 Task: Filter courses by subject and topic,"Data Science".
Action: Mouse moved to (333, 82)
Screenshot: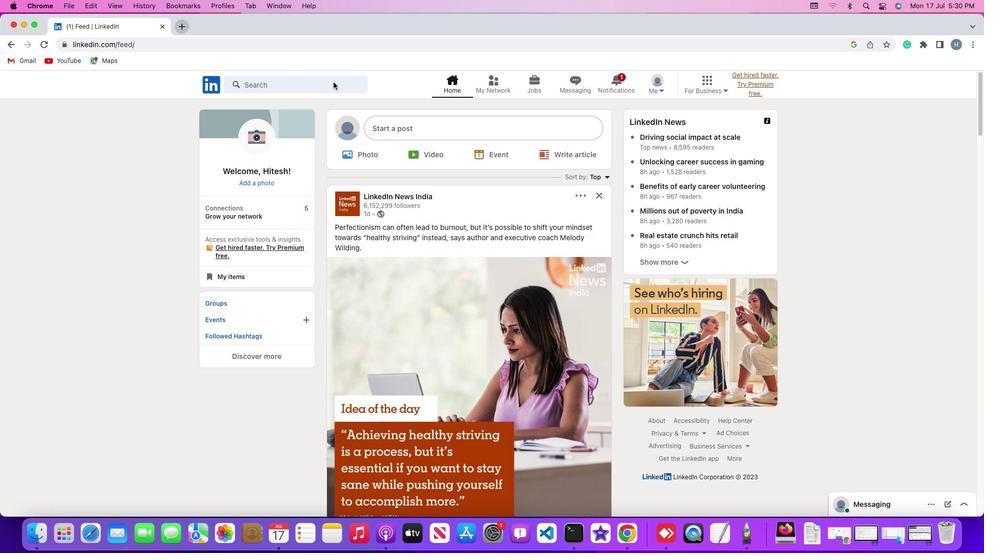 
Action: Mouse pressed left at (333, 82)
Screenshot: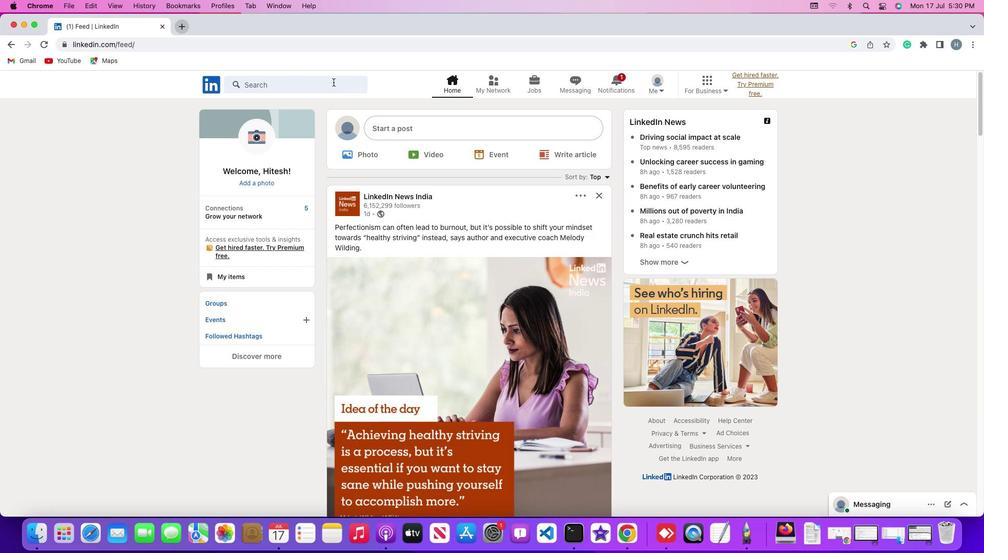 
Action: Mouse pressed left at (333, 82)
Screenshot: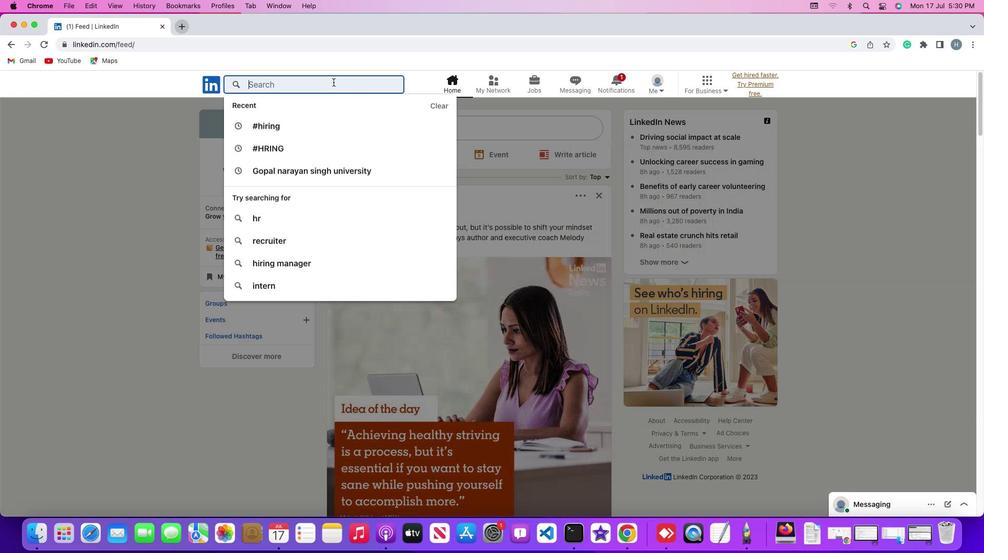 
Action: Key pressed Key.shift'#''h''i''r''i''n''g'Key.enter
Screenshot: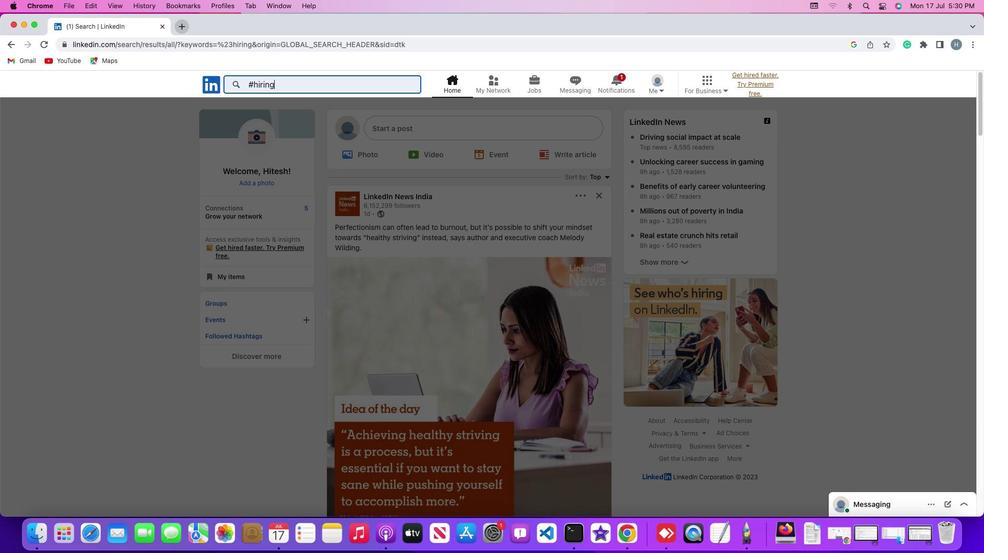 
Action: Mouse moved to (546, 113)
Screenshot: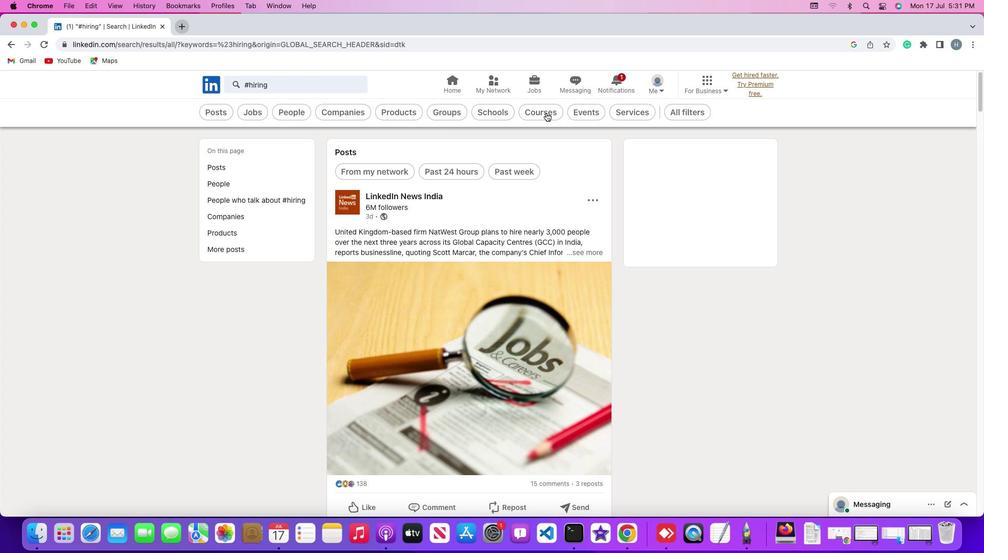 
Action: Mouse pressed left at (546, 113)
Screenshot: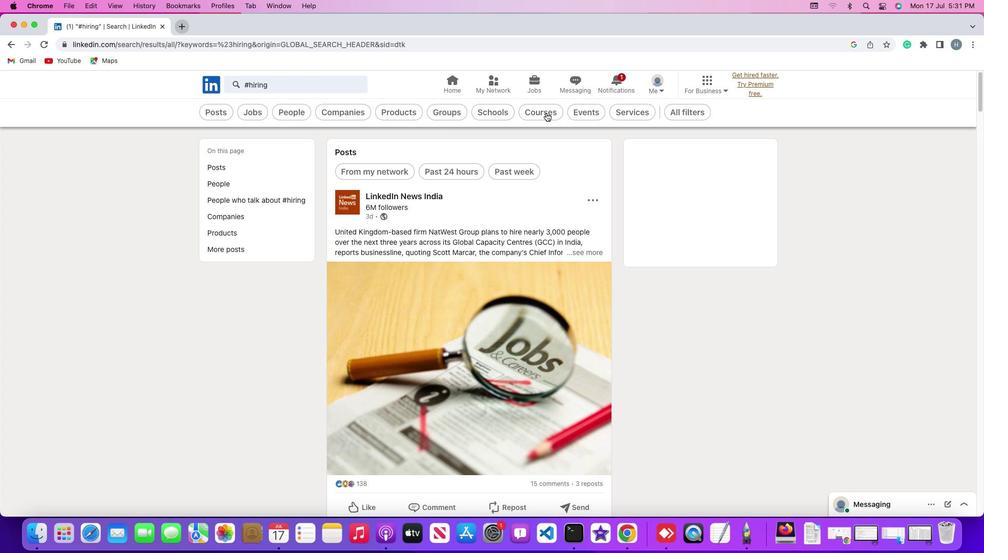 
Action: Mouse moved to (445, 111)
Screenshot: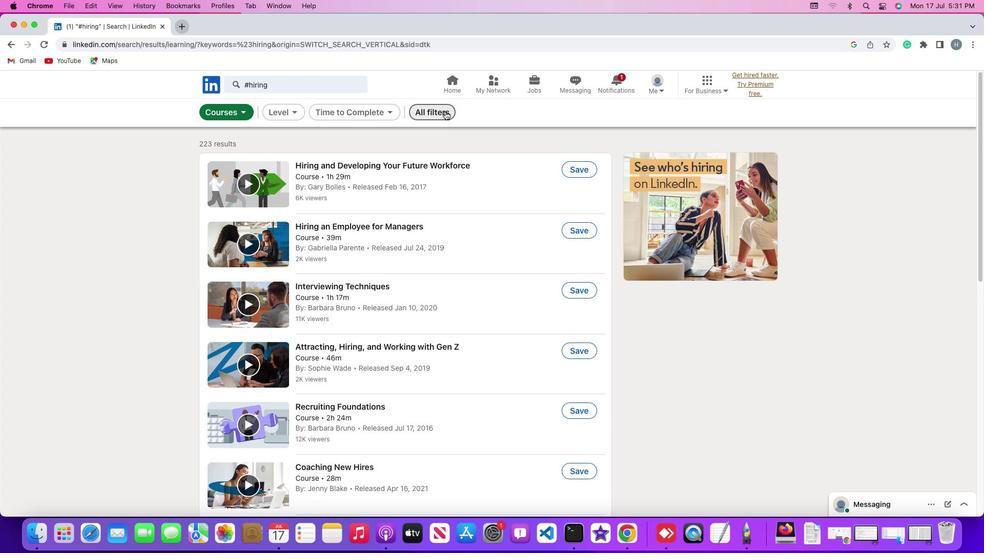 
Action: Mouse pressed left at (445, 111)
Screenshot: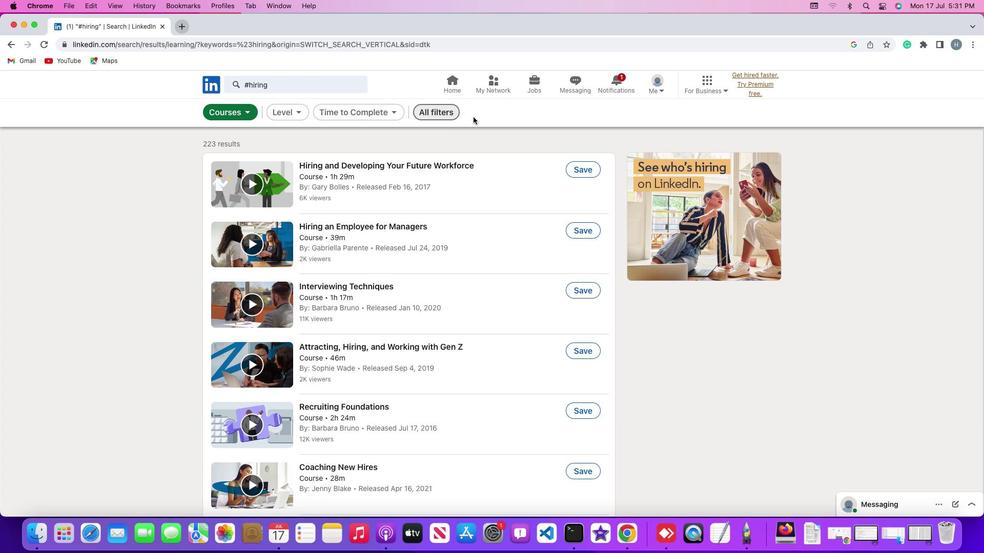 
Action: Mouse moved to (799, 407)
Screenshot: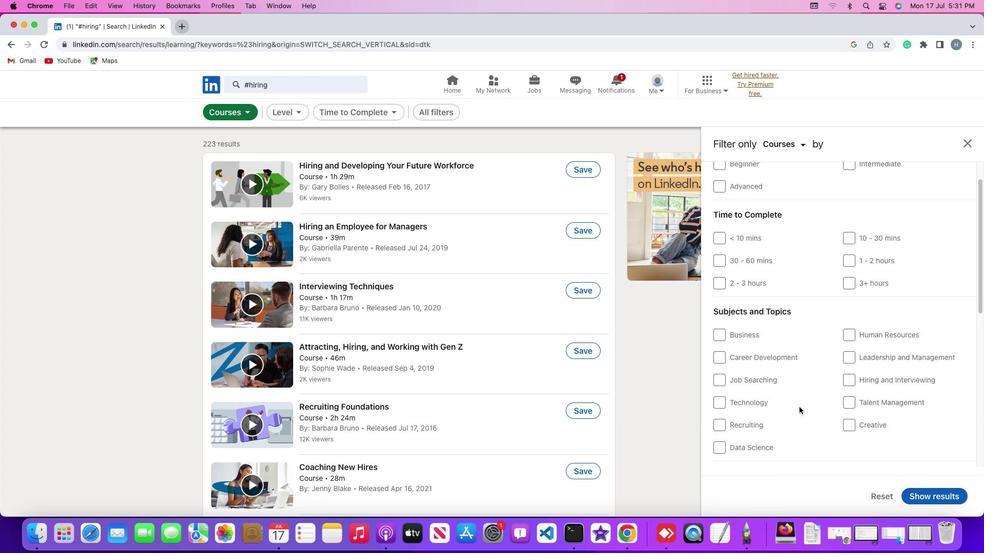 
Action: Mouse scrolled (799, 407) with delta (0, 0)
Screenshot: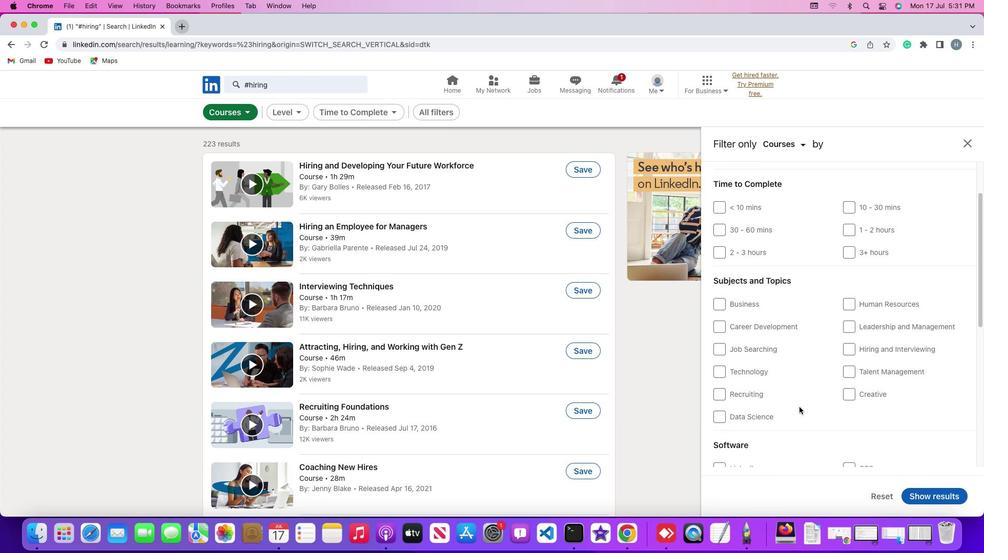 
Action: Mouse scrolled (799, 407) with delta (0, 0)
Screenshot: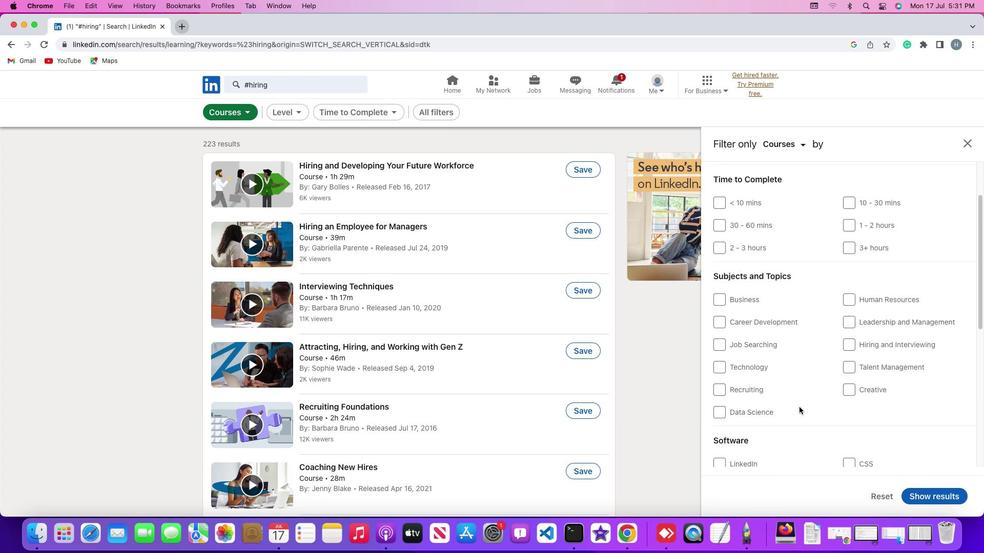 
Action: Mouse scrolled (799, 407) with delta (0, -1)
Screenshot: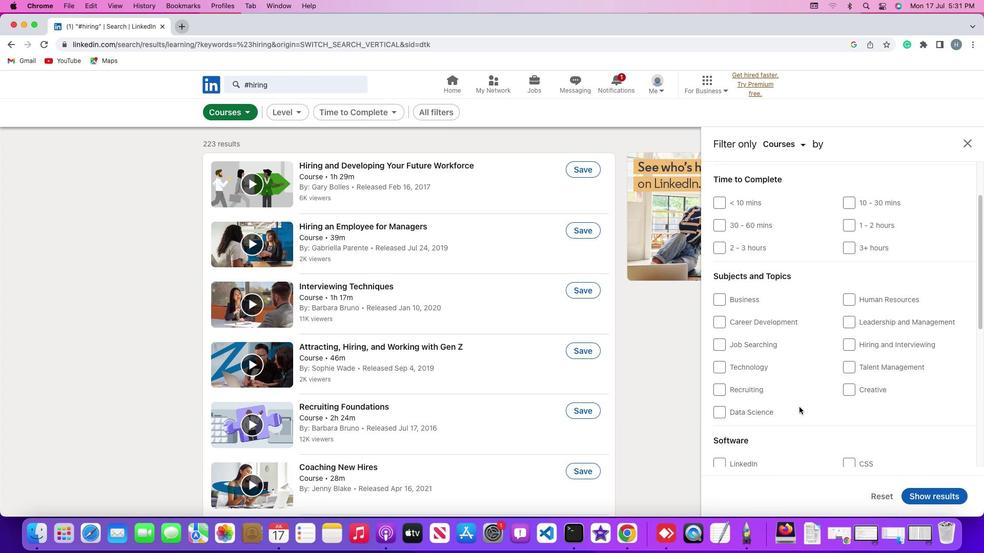 
Action: Mouse moved to (723, 410)
Screenshot: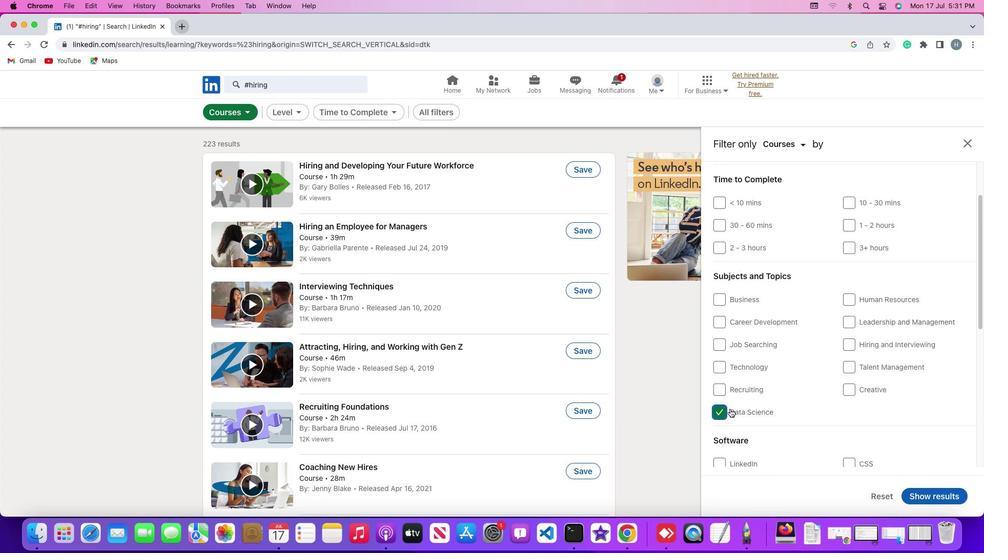 
Action: Mouse pressed left at (723, 410)
Screenshot: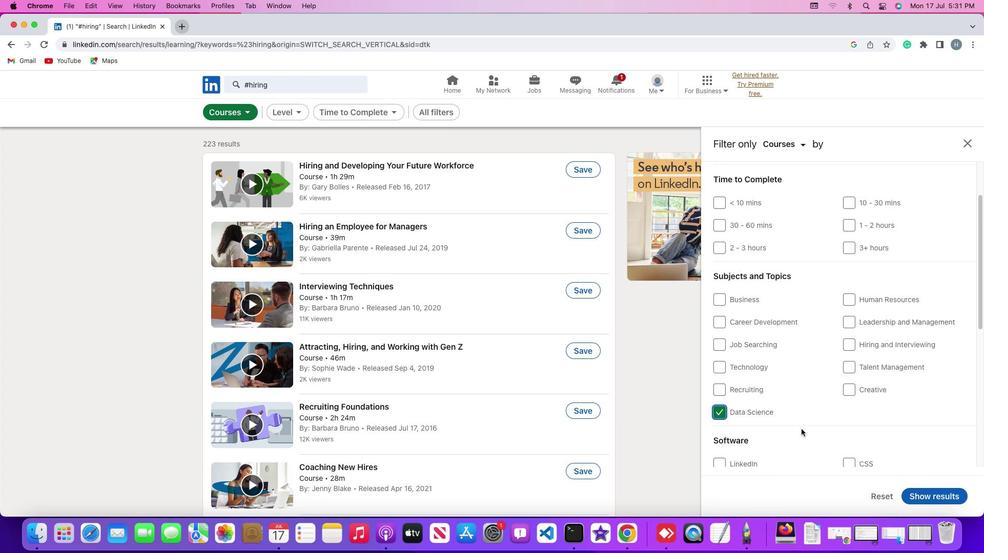 
Action: Mouse moved to (930, 497)
Screenshot: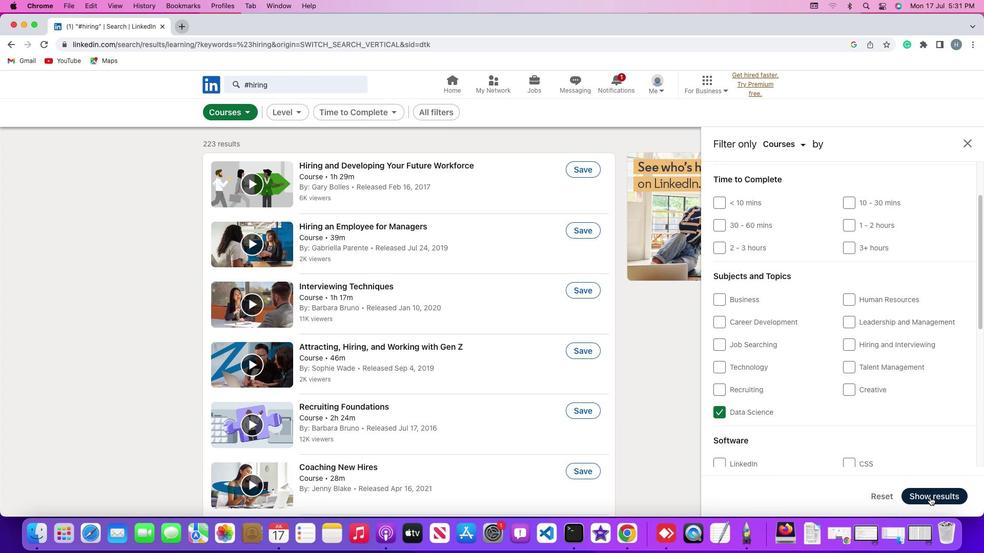 
Action: Mouse pressed left at (930, 497)
Screenshot: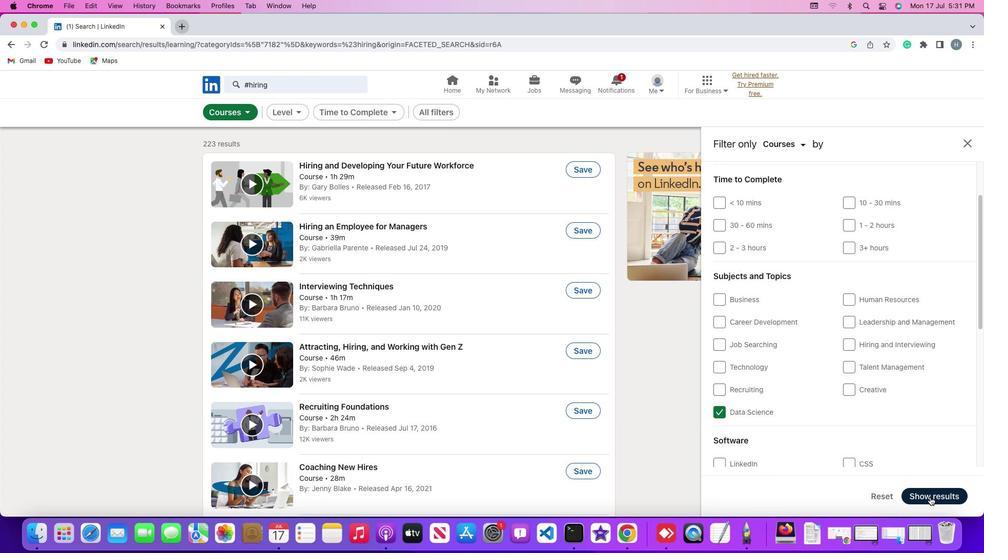 
Action: Mouse moved to (780, 361)
Screenshot: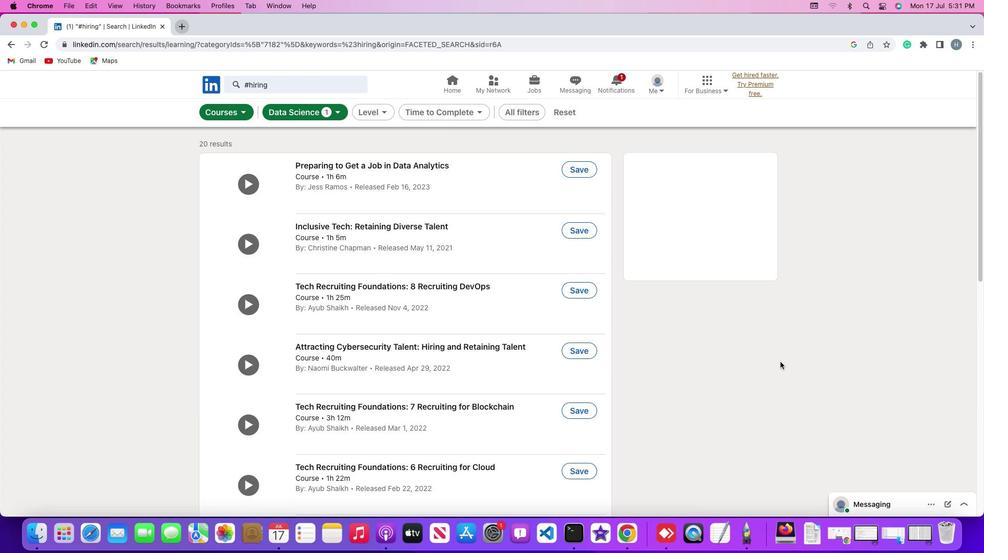 
